 Task: In the  document Geneticengineeringletter.txt Insert the command  'Editing'Email the file to   'softage.9@softage.net', with message attached Action Required: This requires your review and response. and file type: Open Document
Action: Mouse moved to (883, 98)
Screenshot: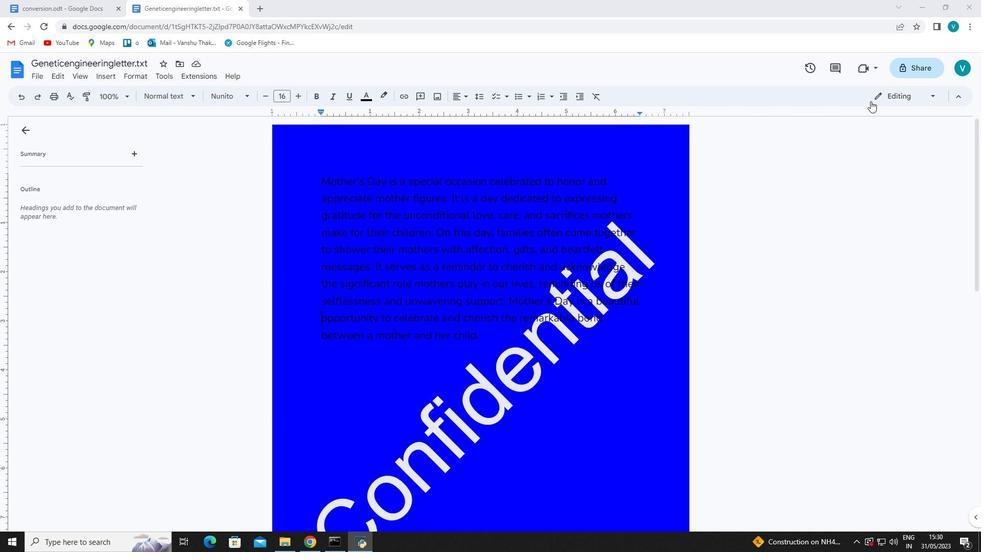 
Action: Mouse pressed left at (883, 98)
Screenshot: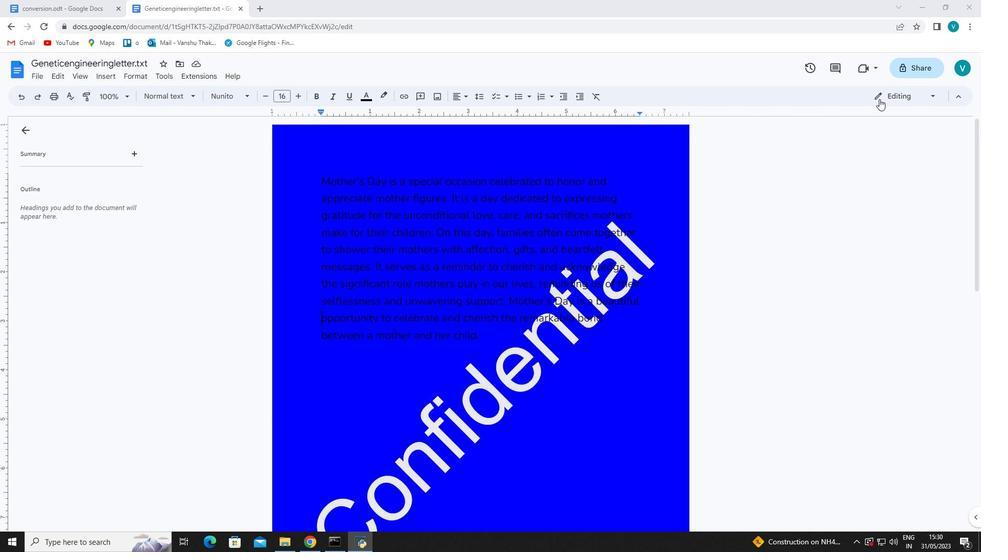 
Action: Mouse moved to (878, 117)
Screenshot: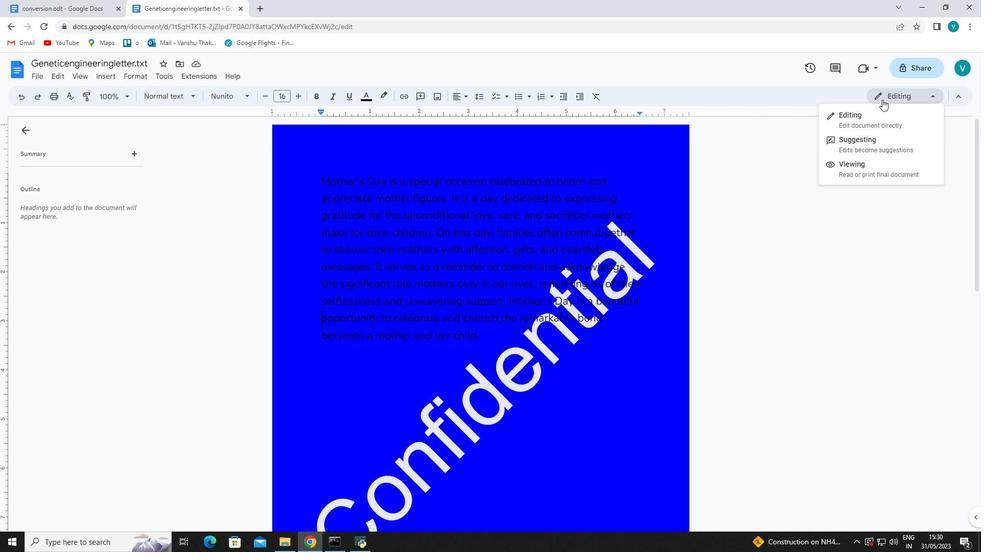 
Action: Mouse pressed left at (878, 117)
Screenshot: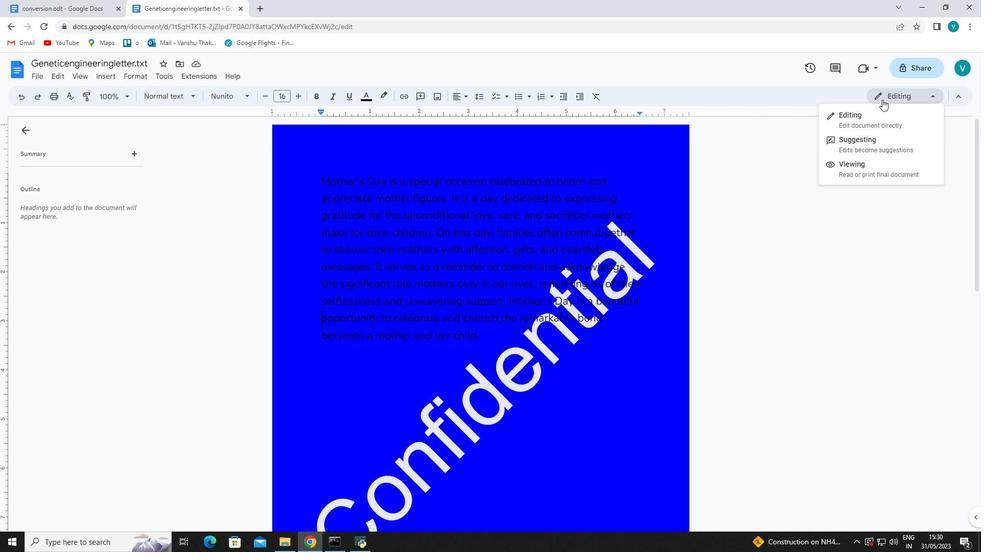 
Action: Mouse moved to (43, 77)
Screenshot: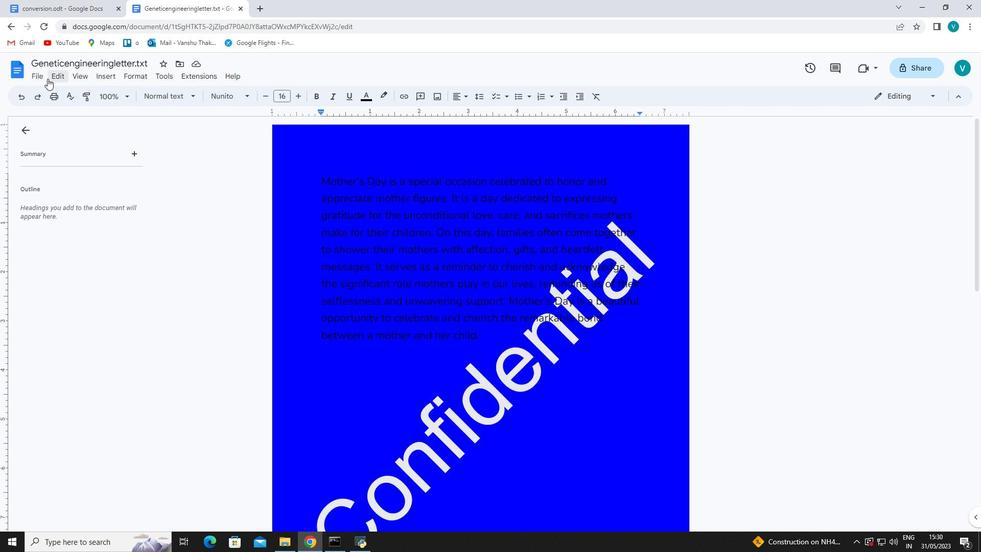 
Action: Mouse pressed left at (43, 77)
Screenshot: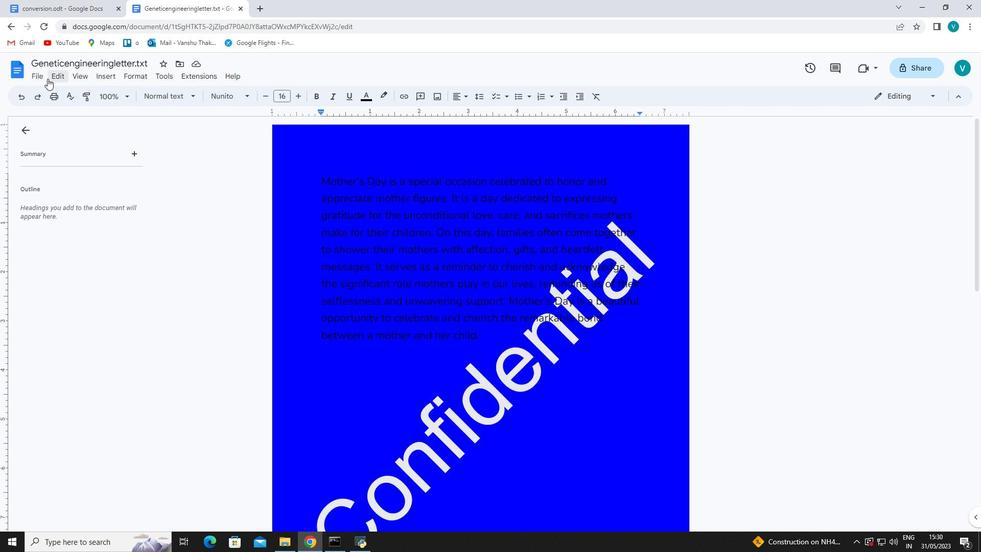 
Action: Mouse moved to (216, 166)
Screenshot: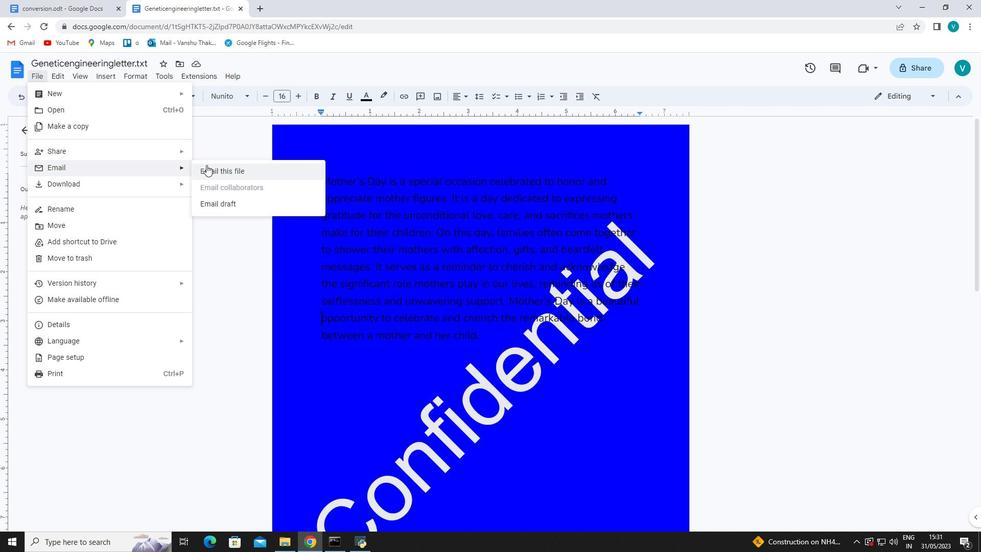 
Action: Mouse pressed left at (216, 166)
Screenshot: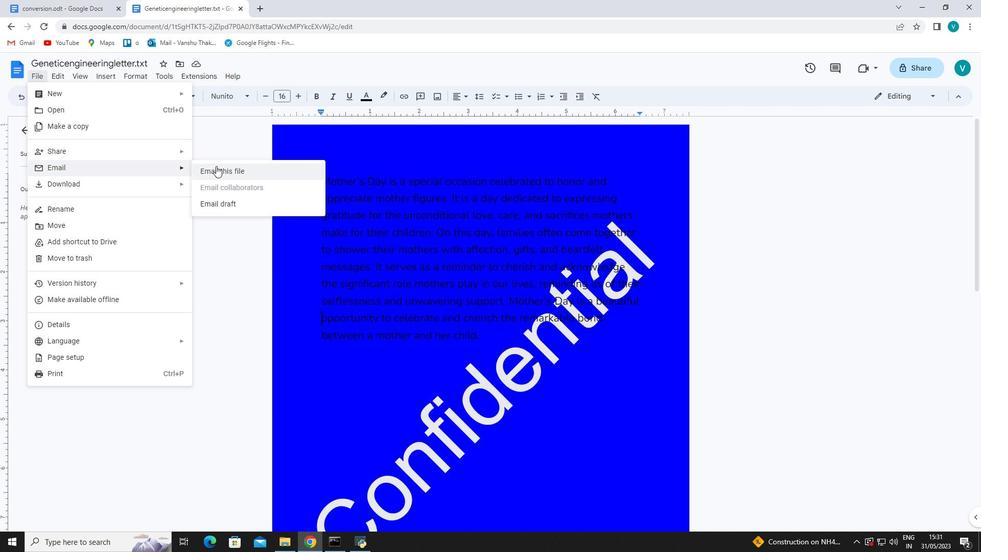 
Action: Mouse moved to (451, 233)
Screenshot: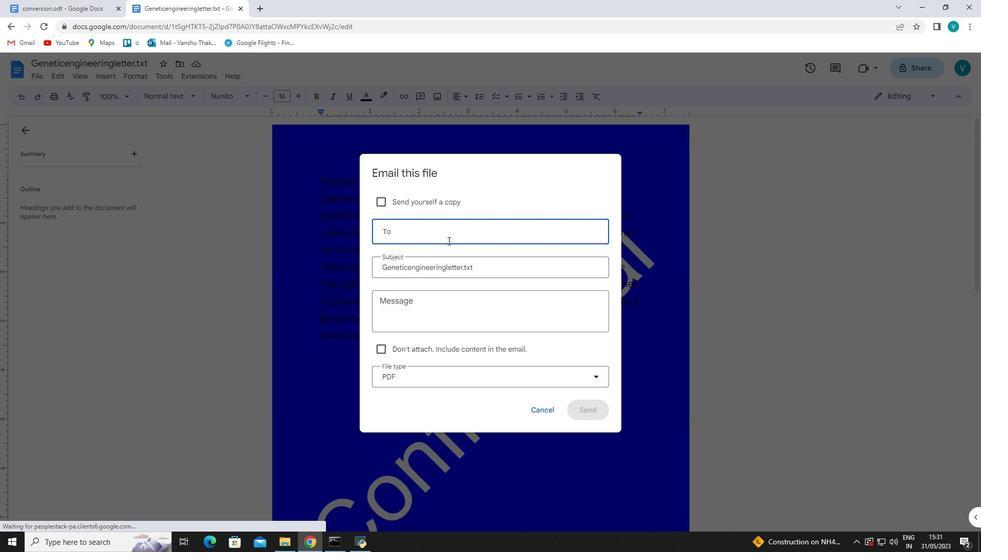 
Action: Mouse pressed left at (451, 233)
Screenshot: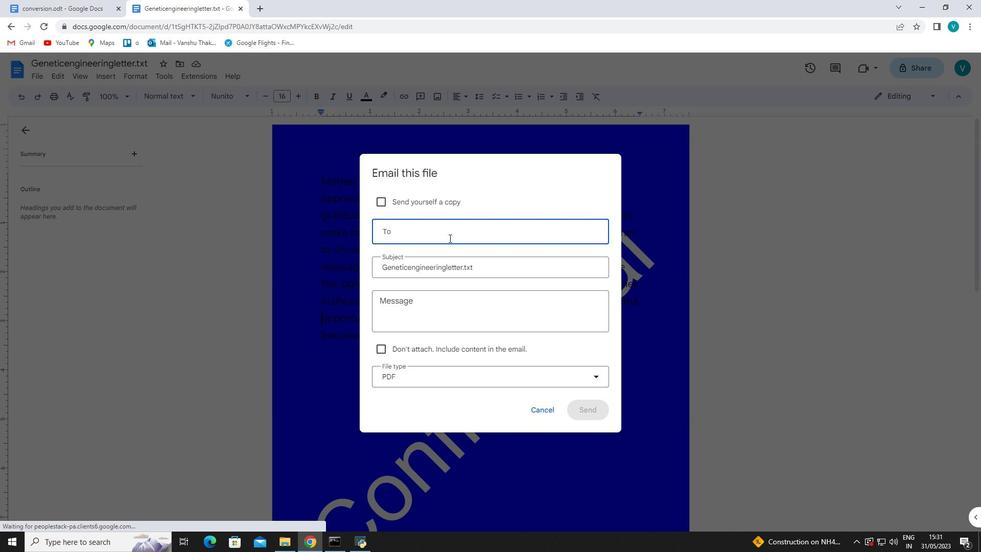 
Action: Key pressed s
Screenshot: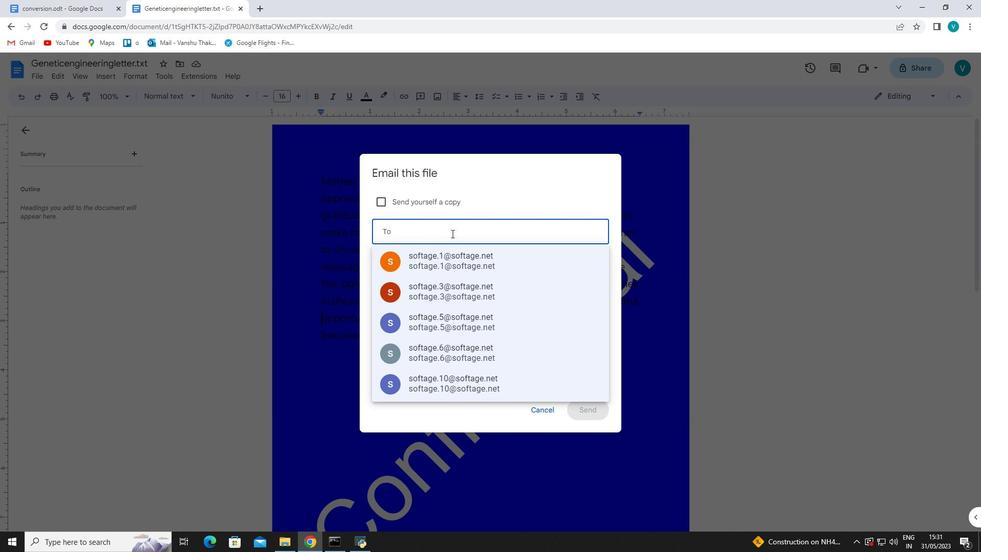 
Action: Mouse moved to (451, 233)
Screenshot: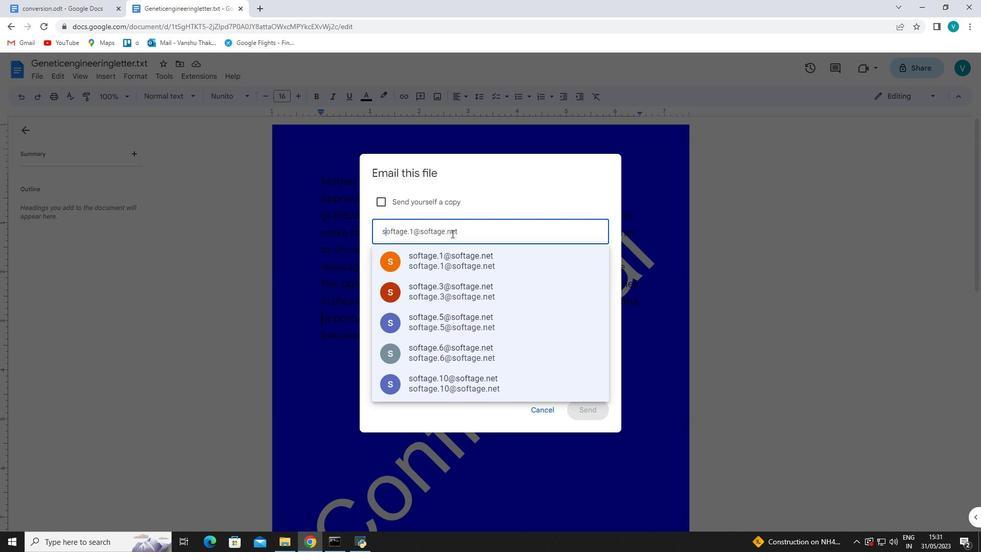 
Action: Key pressed oftage.9<Key.shift><Key.shift><Key.shift><Key.shift><Key.shift><Key.shift><Key.shift><Key.shift><Key.shift><Key.shift><Key.shift><Key.shift>@softage.net<Key.enter>
Screenshot: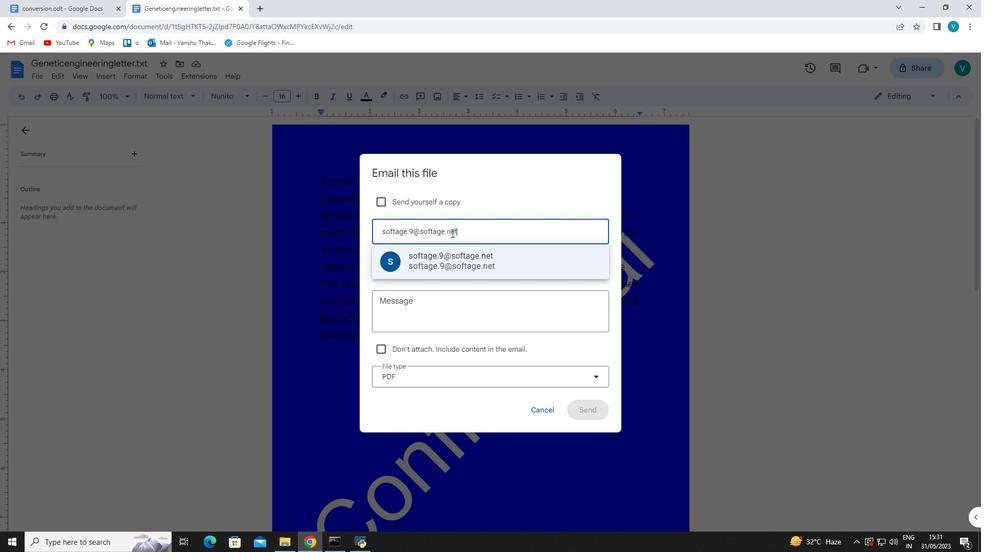 
Action: Mouse moved to (467, 315)
Screenshot: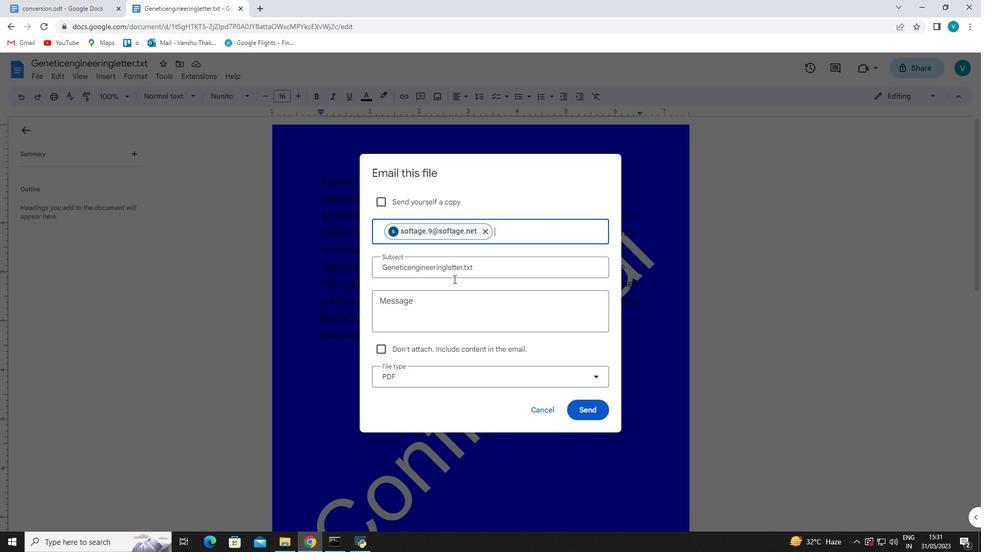 
Action: Mouse pressed left at (467, 315)
Screenshot: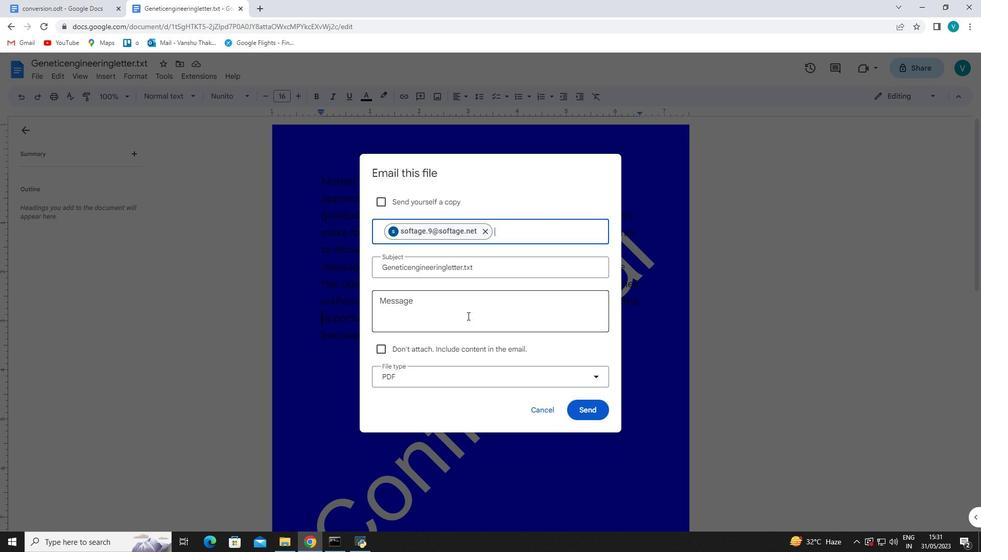 
Action: Key pressed <Key.shift>A
Screenshot: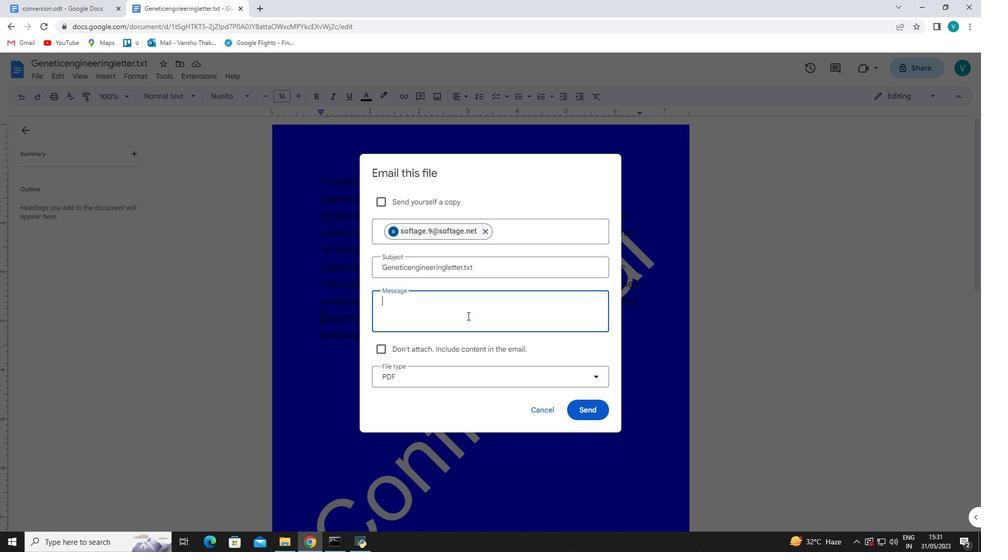 
Action: Mouse moved to (458, 311)
Screenshot: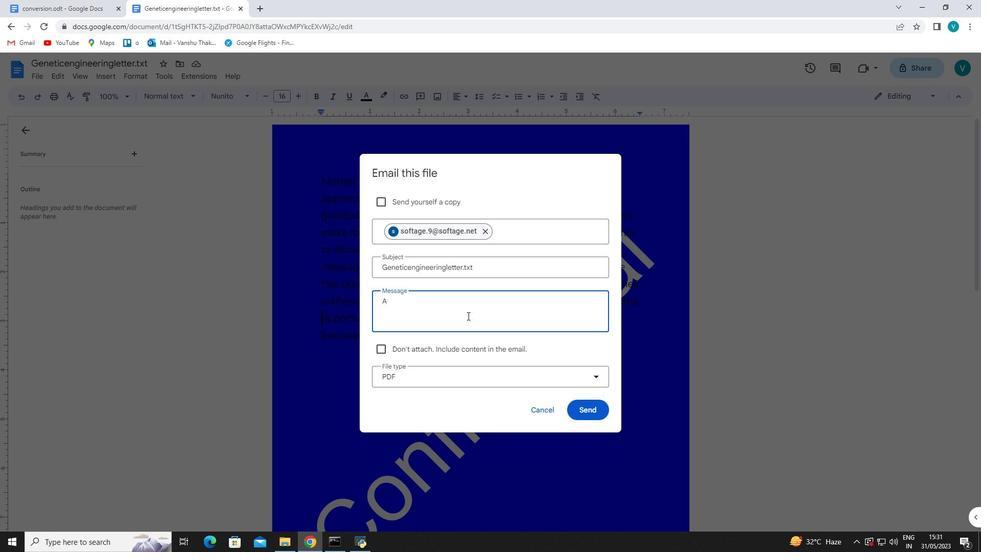 
Action: Key pressed c
Screenshot: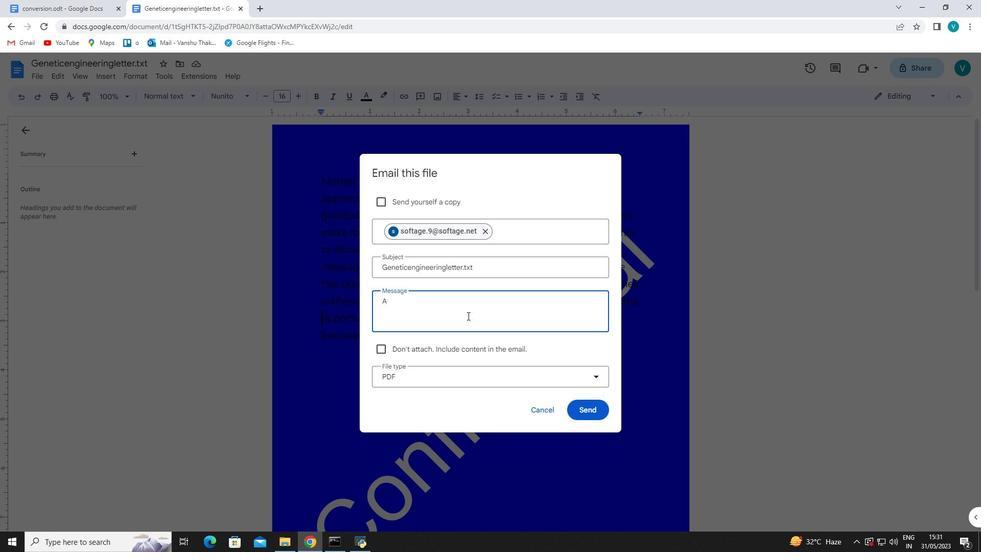 
Action: Mouse moved to (449, 306)
Screenshot: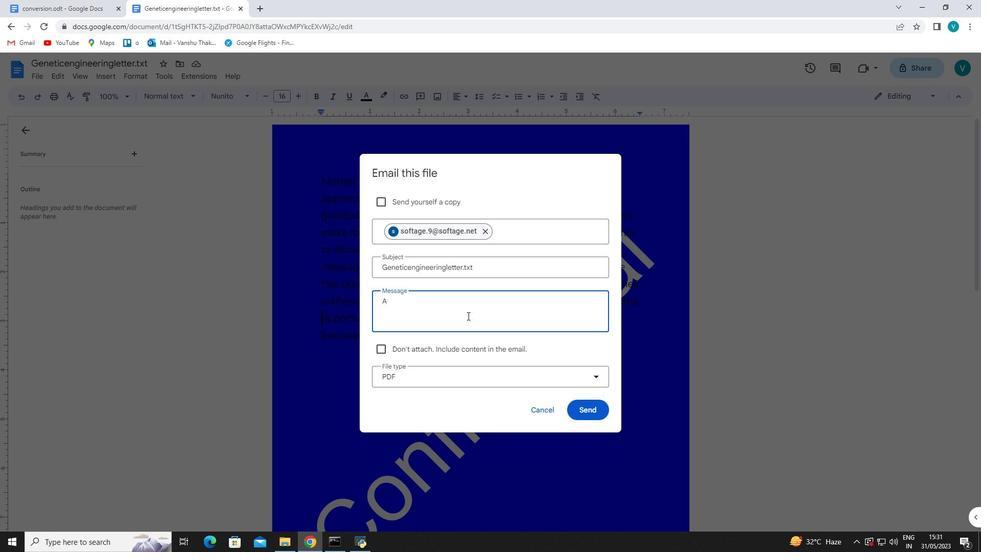 
Action: Key pressed tion<Key.space><Key.shift>Required<Key.shift>:<Key.space><Key.shift><Key.shift>This<Key.space>requires<Key.space>your<Key.space>review<Key.space>and<Key.space>response.
Screenshot: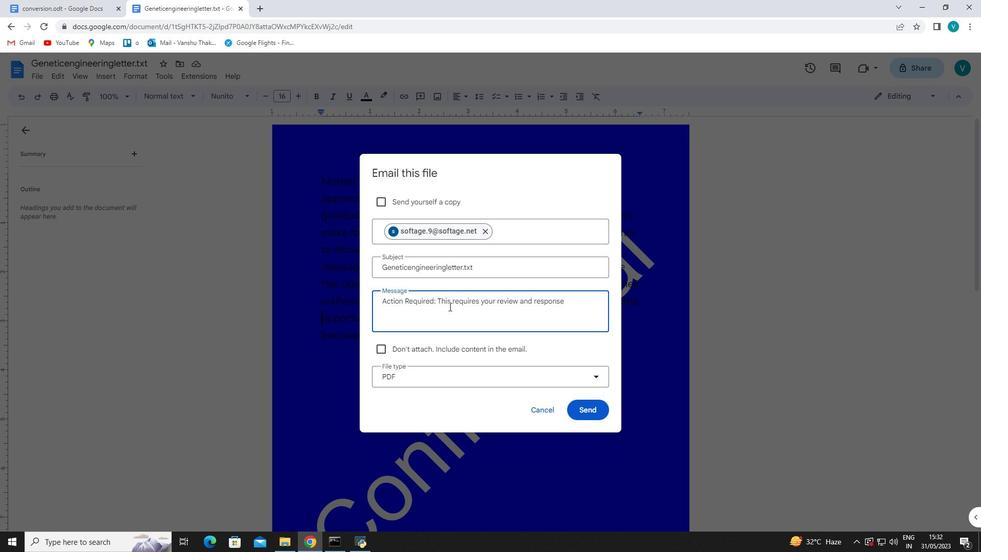 
Action: Mouse moved to (440, 368)
Screenshot: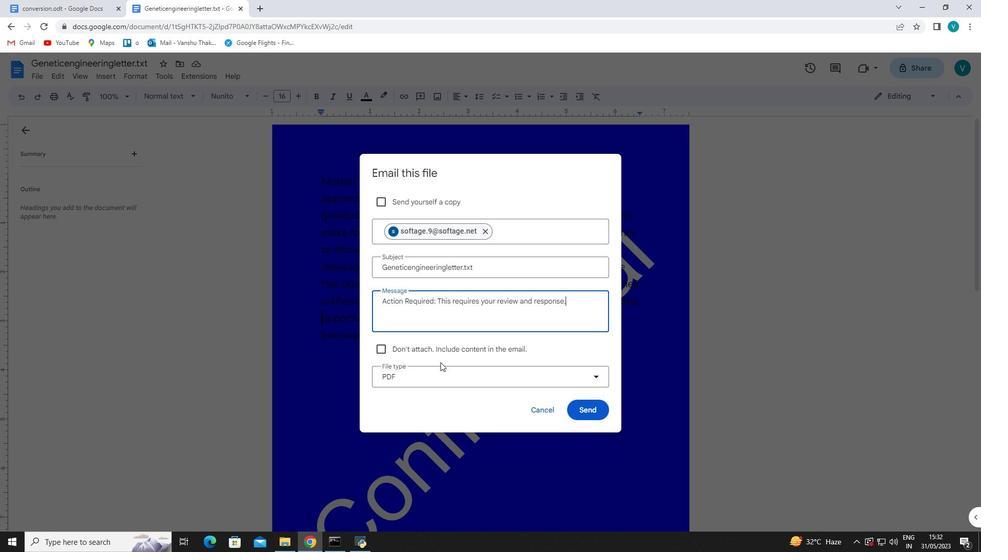 
Action: Mouse pressed left at (440, 368)
Screenshot: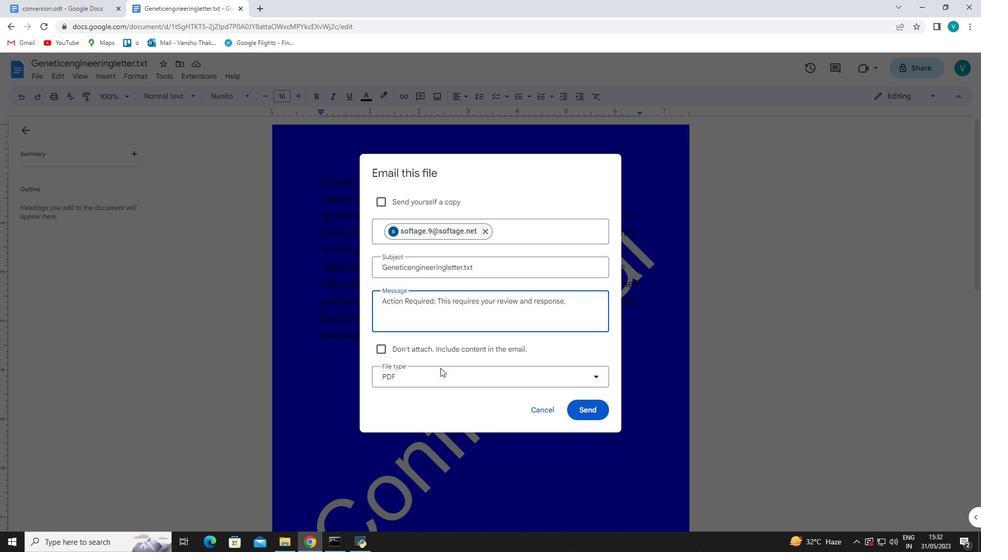 
Action: Mouse moved to (438, 435)
Screenshot: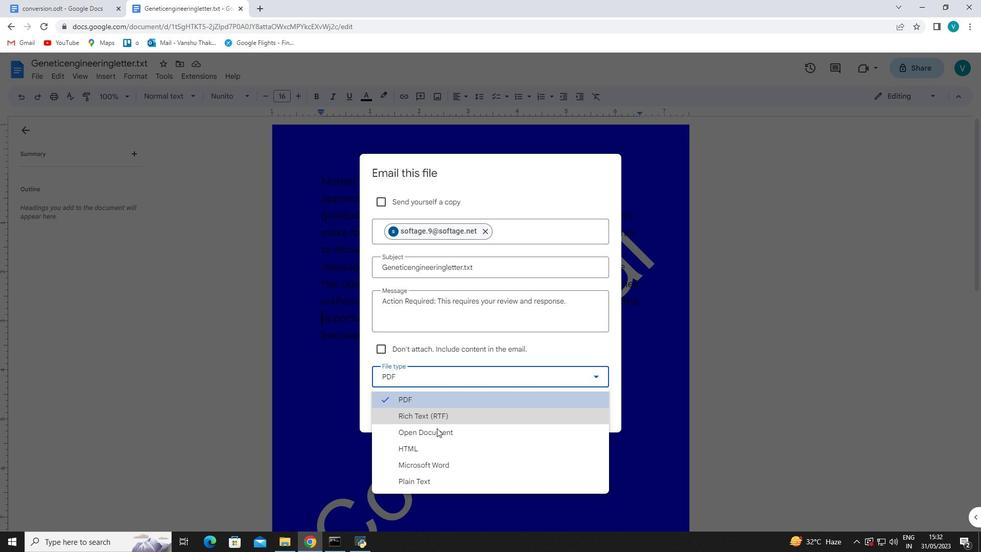 
Action: Mouse pressed left at (438, 435)
Screenshot: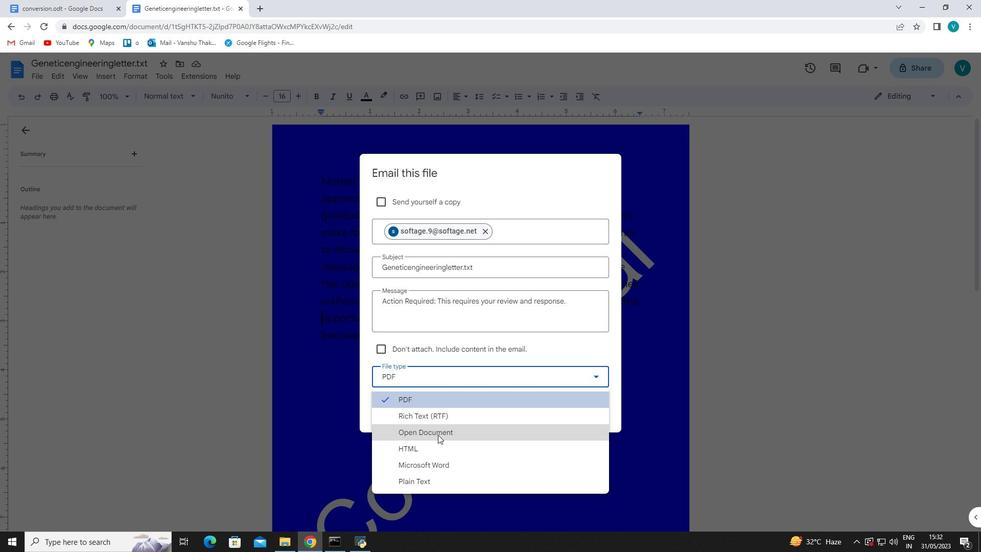 
Action: Mouse moved to (571, 404)
Screenshot: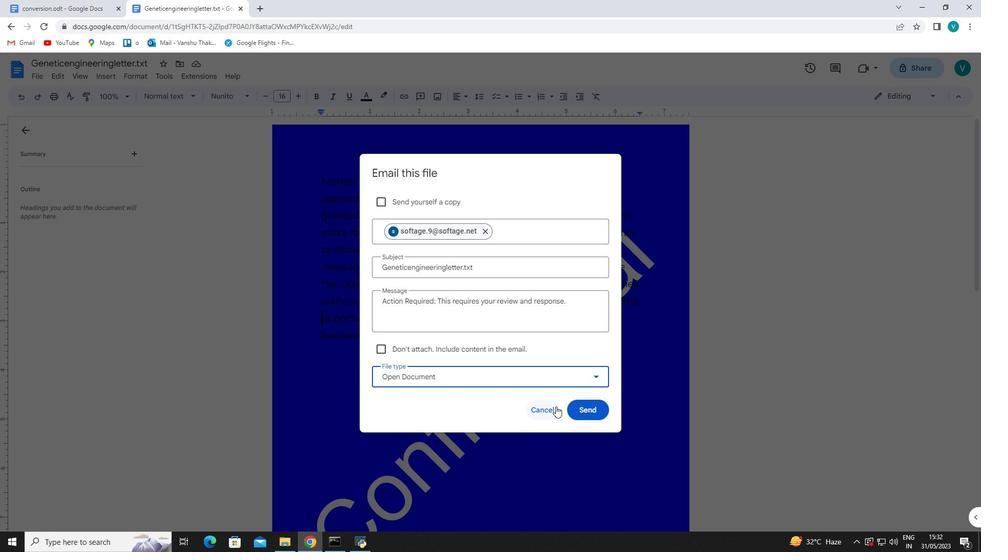 
Action: Mouse pressed left at (571, 404)
Screenshot: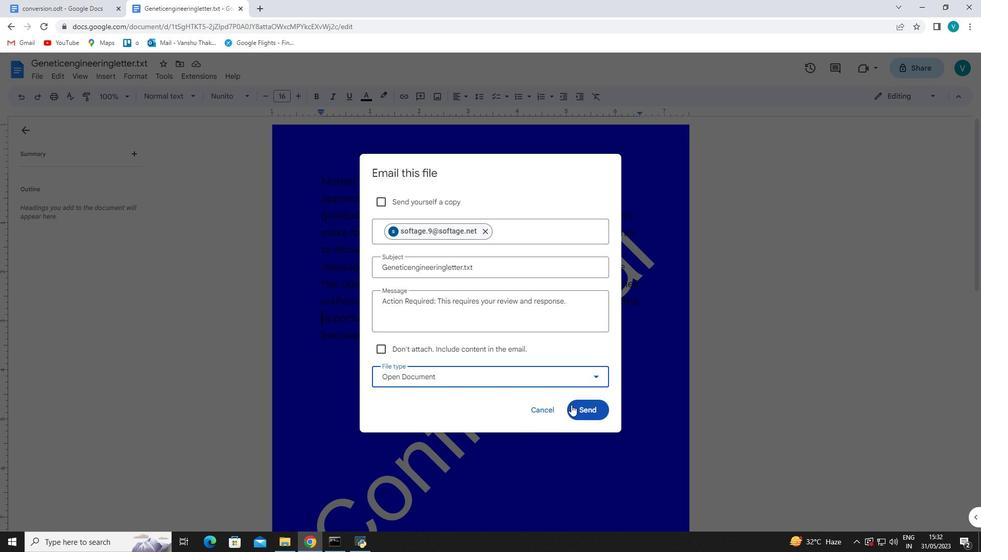 
